 Task: Create a due date automation trigger when advanced on, on the monday of the week a card is due add dates due this week at 11:00 AM.
Action: Mouse moved to (959, 7)
Screenshot: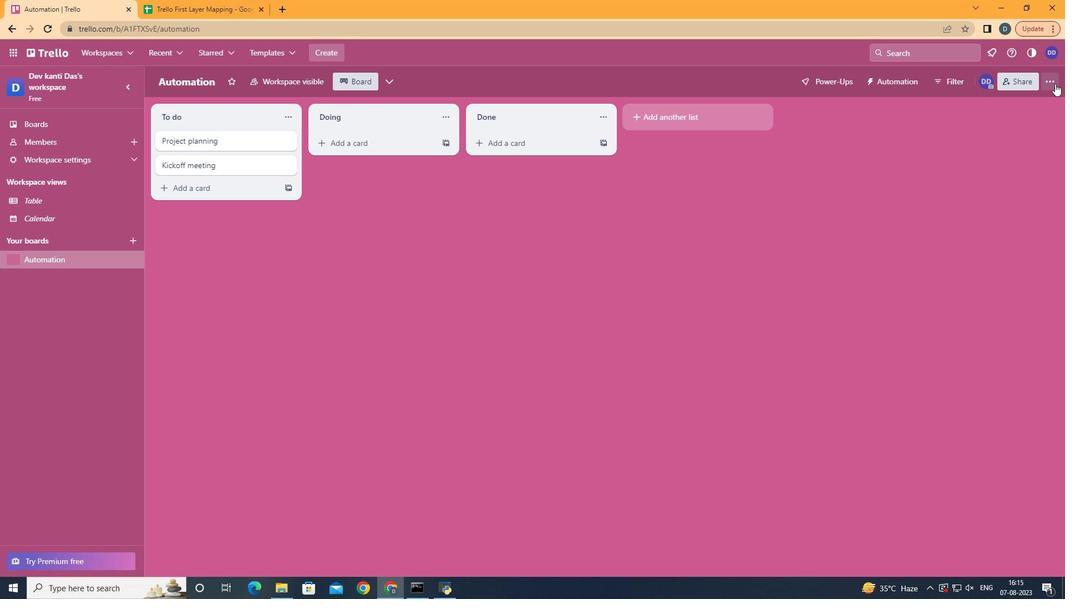 
Action: Mouse pressed left at (959, 7)
Screenshot: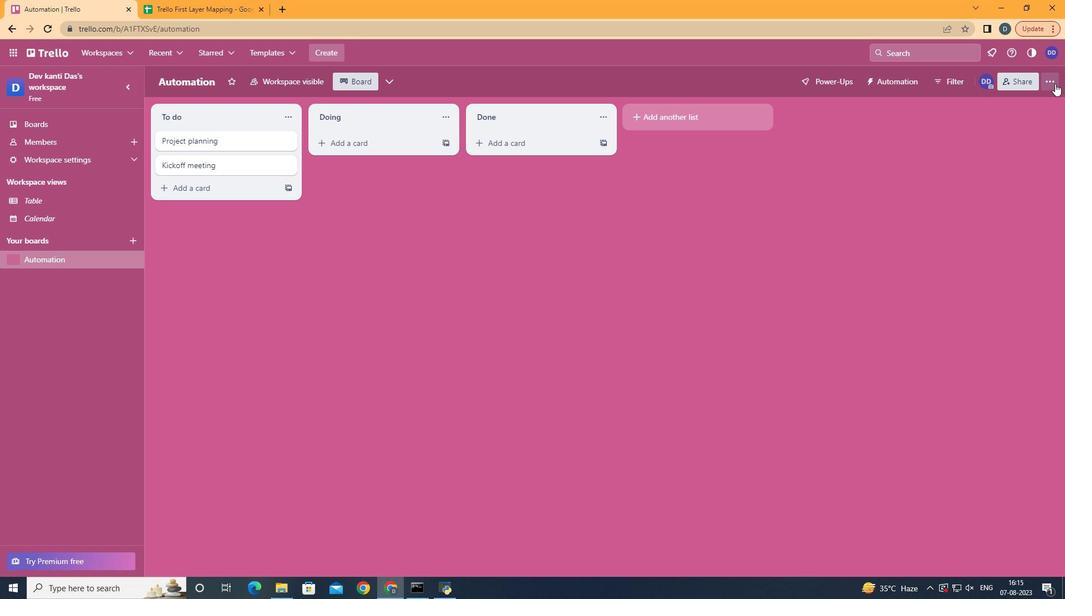 
Action: Mouse moved to (900, 187)
Screenshot: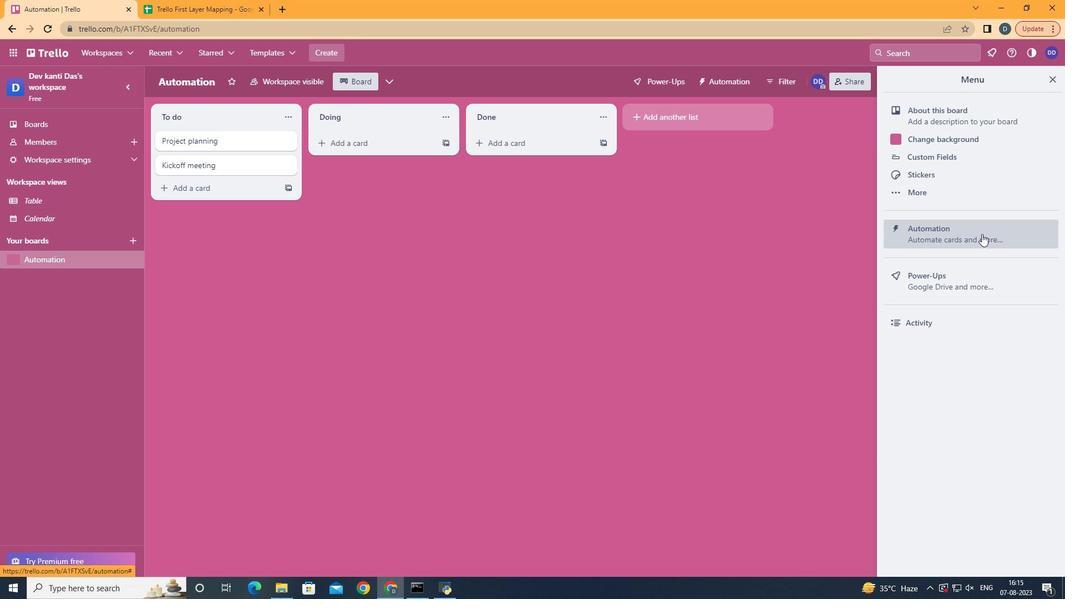 
Action: Mouse pressed left at (900, 187)
Screenshot: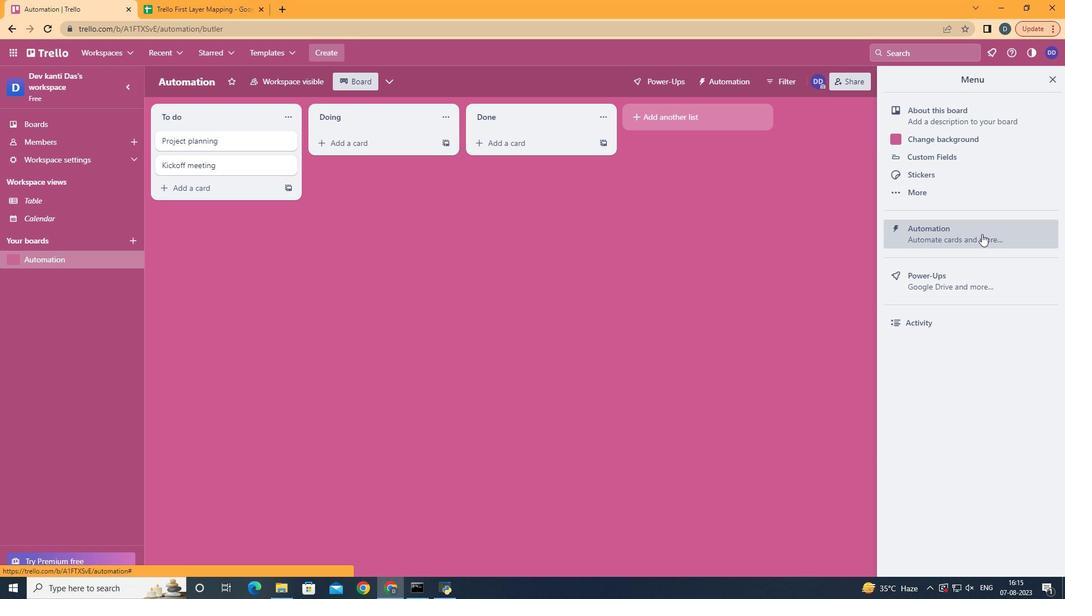 
Action: Mouse moved to (285, 171)
Screenshot: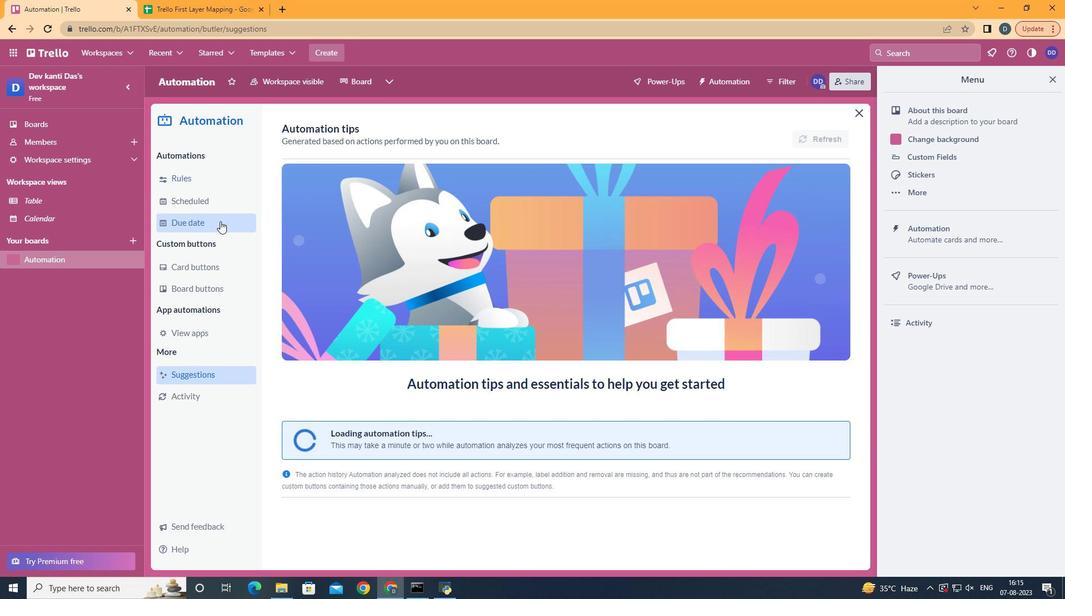 
Action: Mouse pressed left at (285, 171)
Screenshot: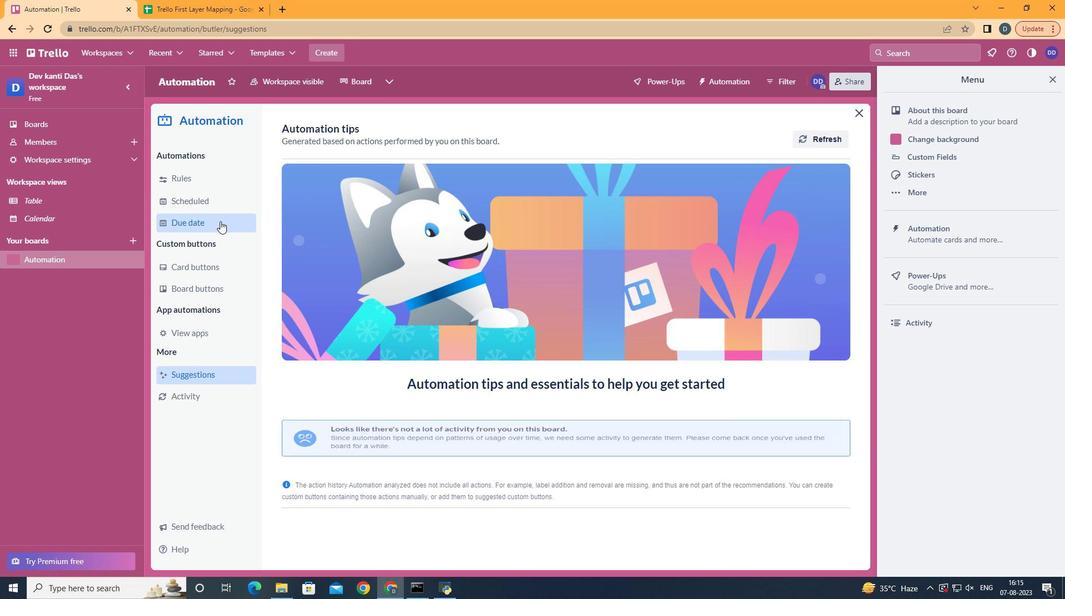
Action: Mouse moved to (745, 59)
Screenshot: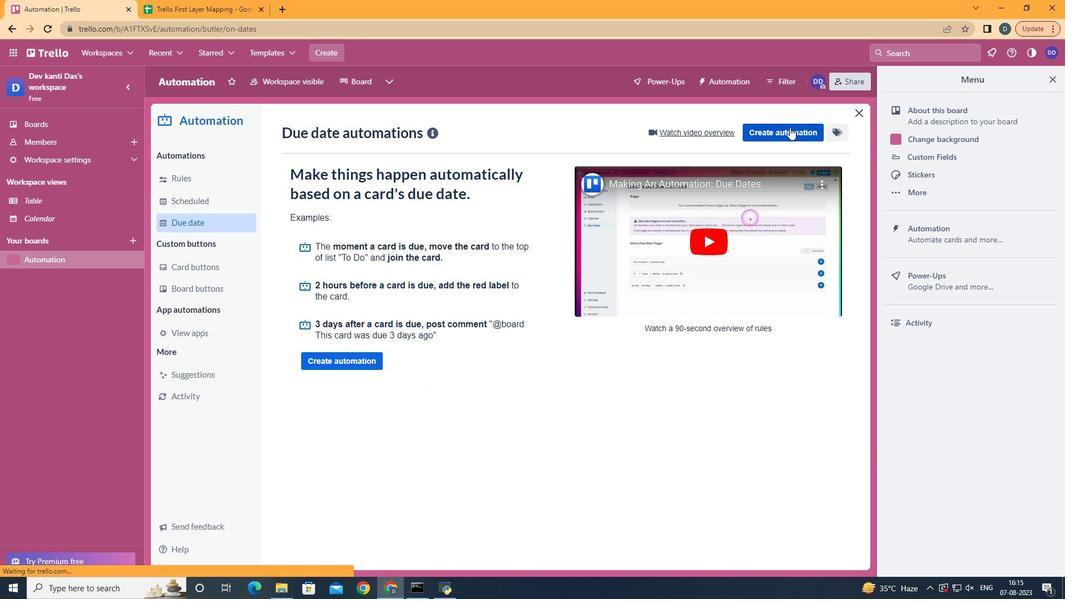 
Action: Mouse pressed left at (745, 59)
Screenshot: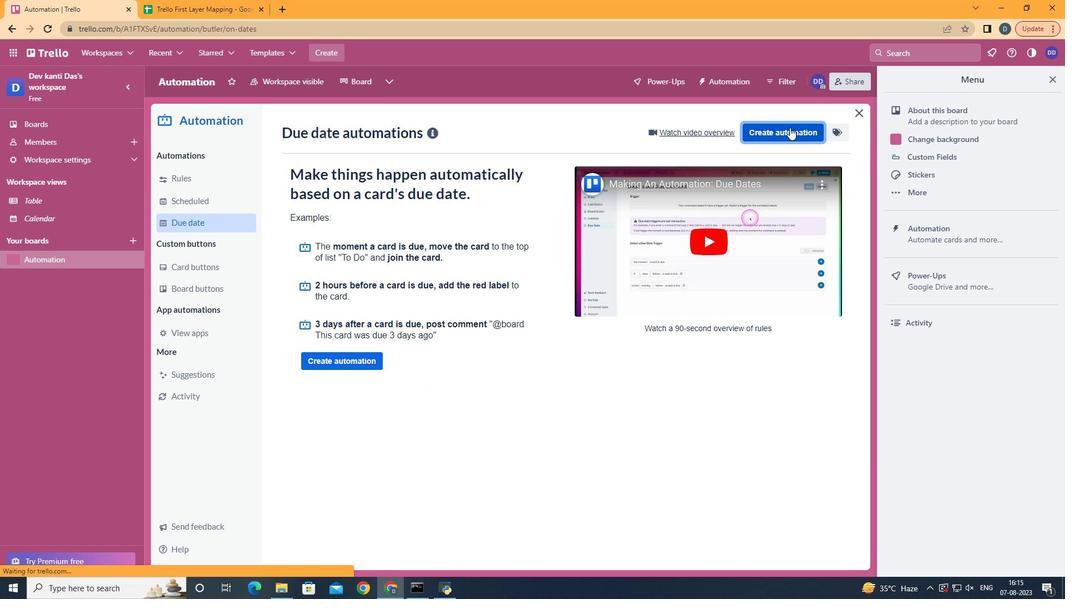 
Action: Mouse moved to (558, 203)
Screenshot: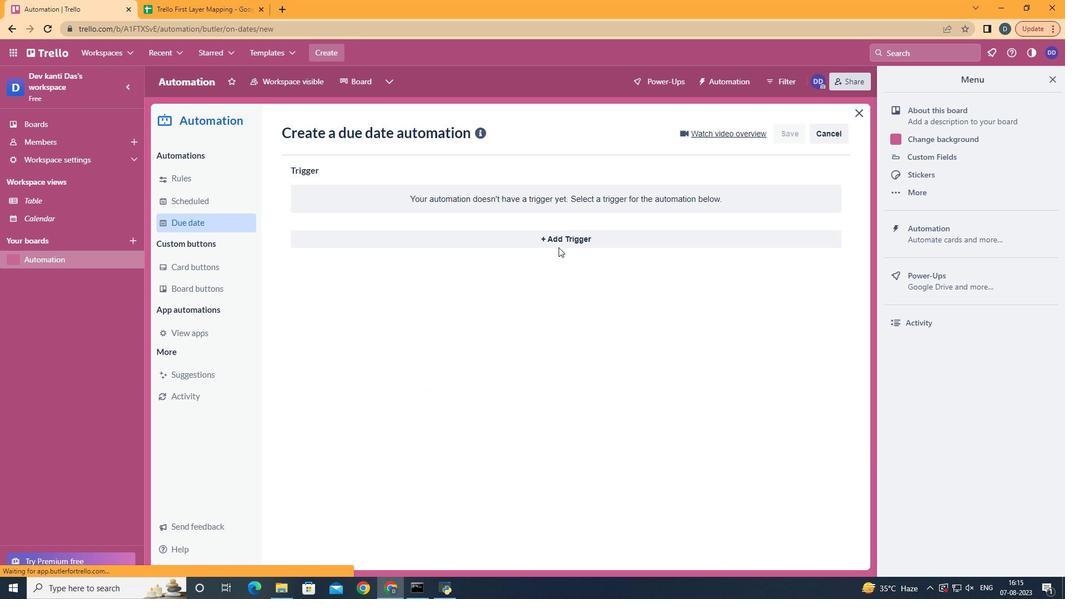 
Action: Mouse pressed left at (558, 203)
Screenshot: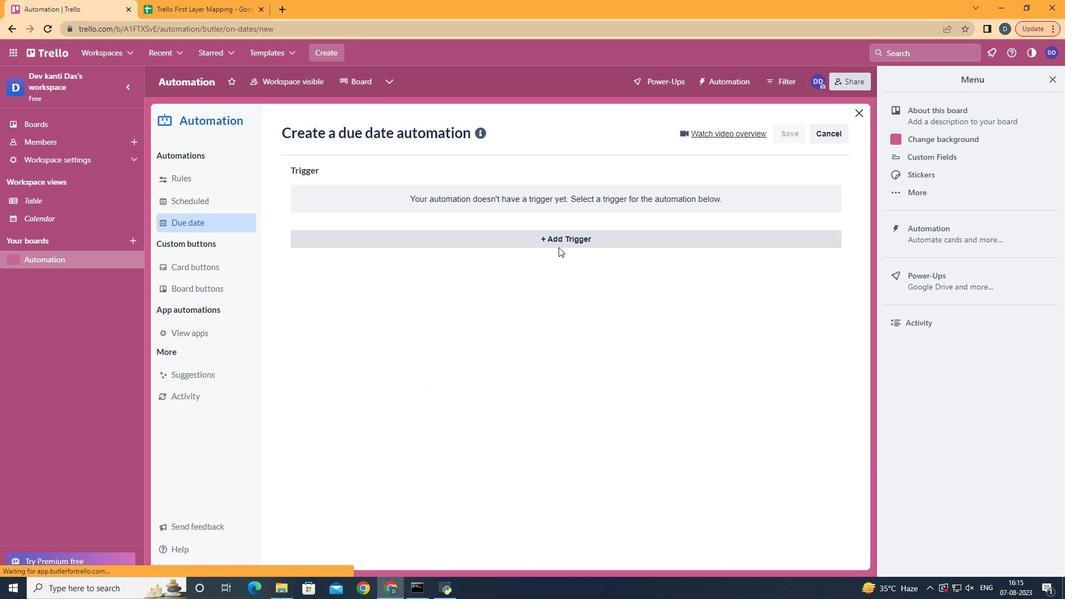 
Action: Mouse moved to (403, 249)
Screenshot: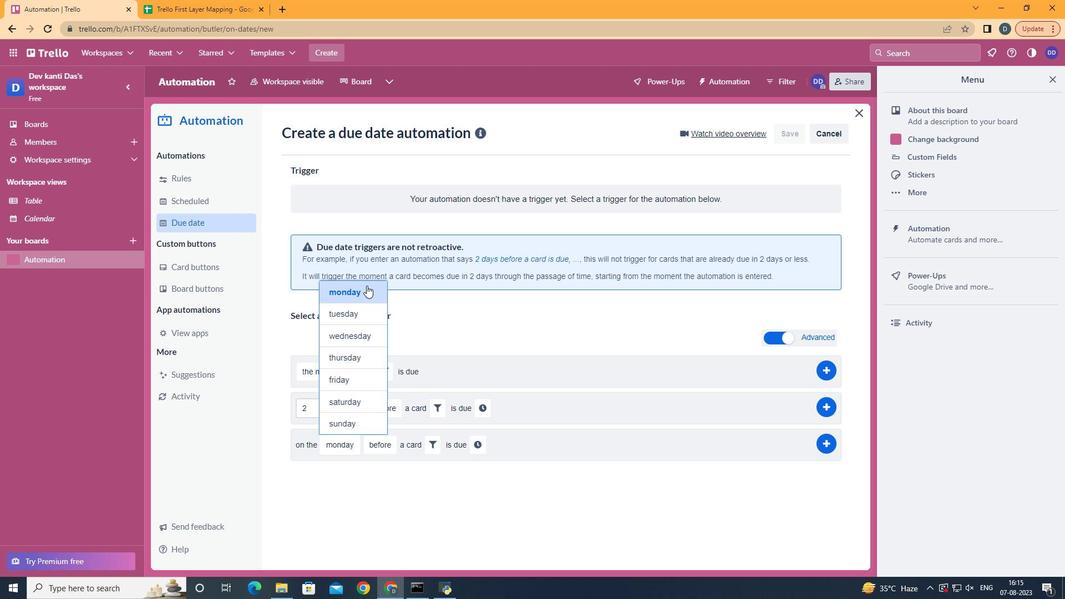
Action: Mouse pressed left at (403, 249)
Screenshot: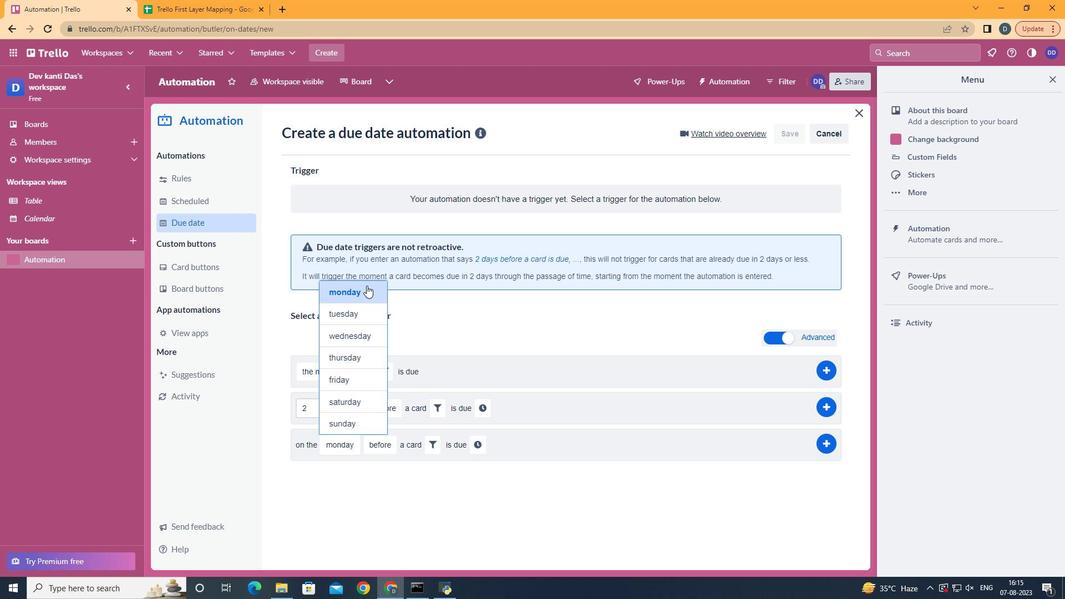 
Action: Mouse moved to (429, 515)
Screenshot: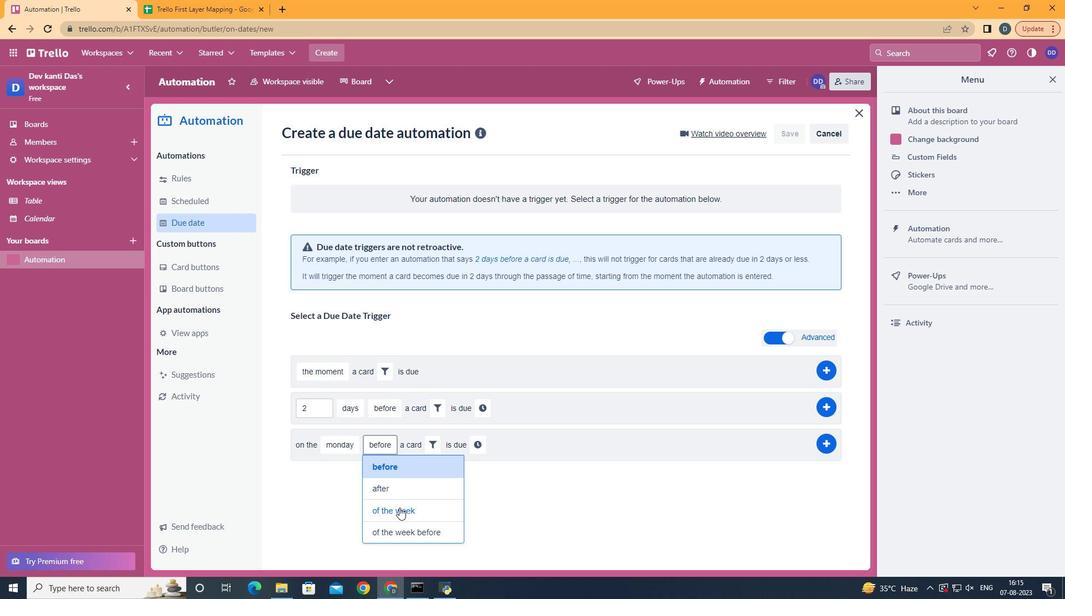 
Action: Mouse pressed left at (429, 515)
Screenshot: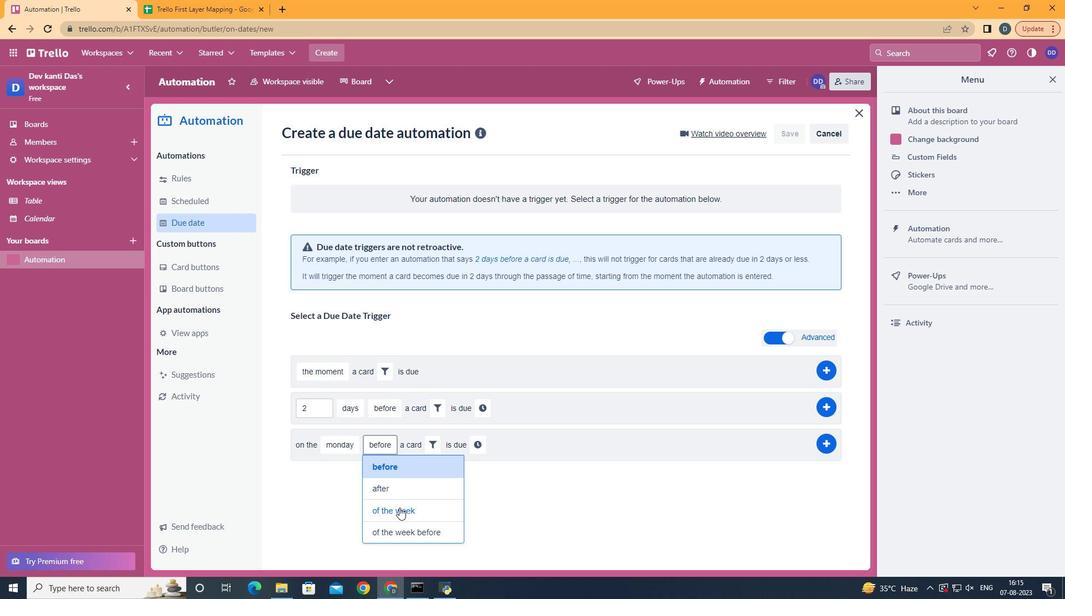 
Action: Mouse moved to (471, 436)
Screenshot: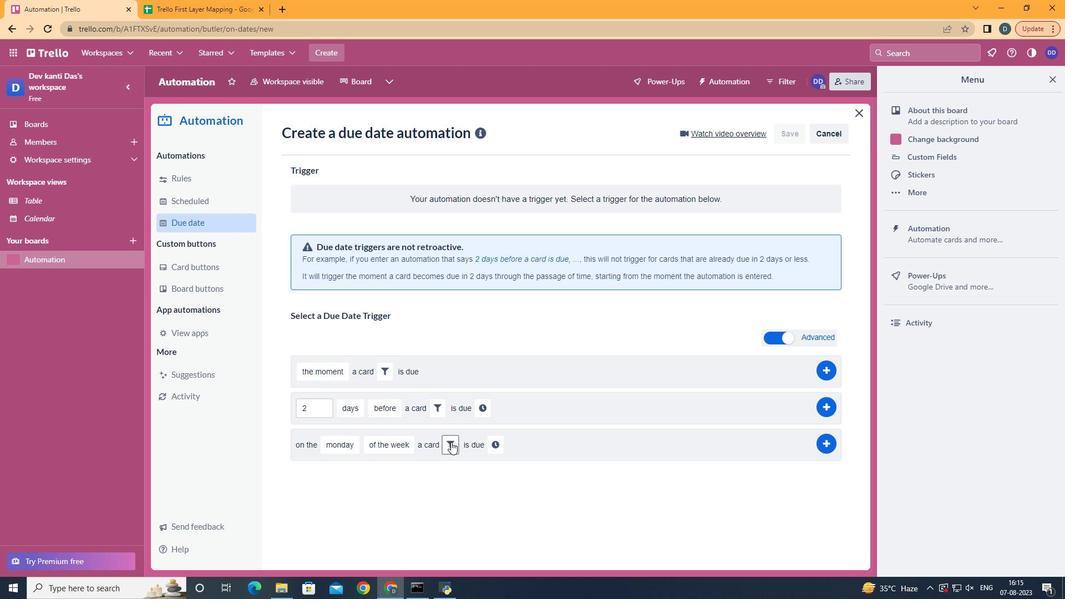 
Action: Mouse pressed left at (471, 436)
Screenshot: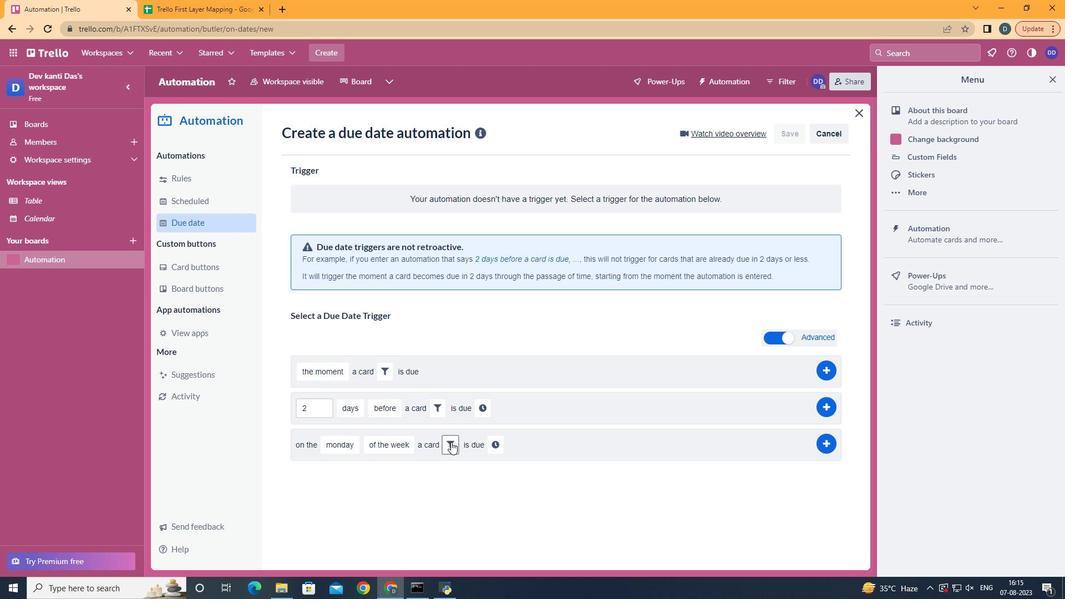 
Action: Mouse moved to (508, 479)
Screenshot: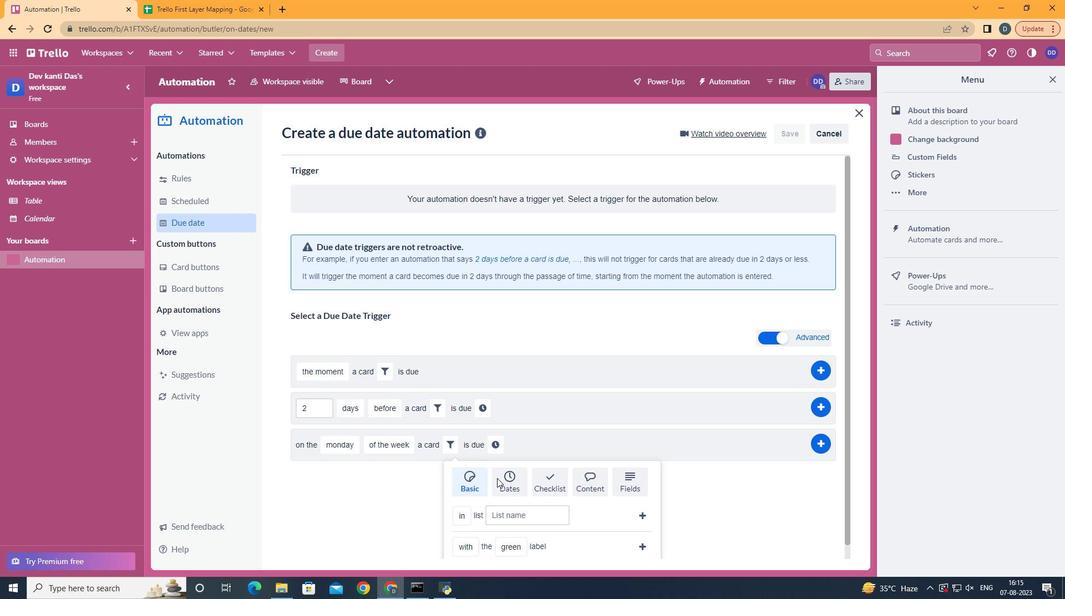 
Action: Mouse pressed left at (508, 479)
Screenshot: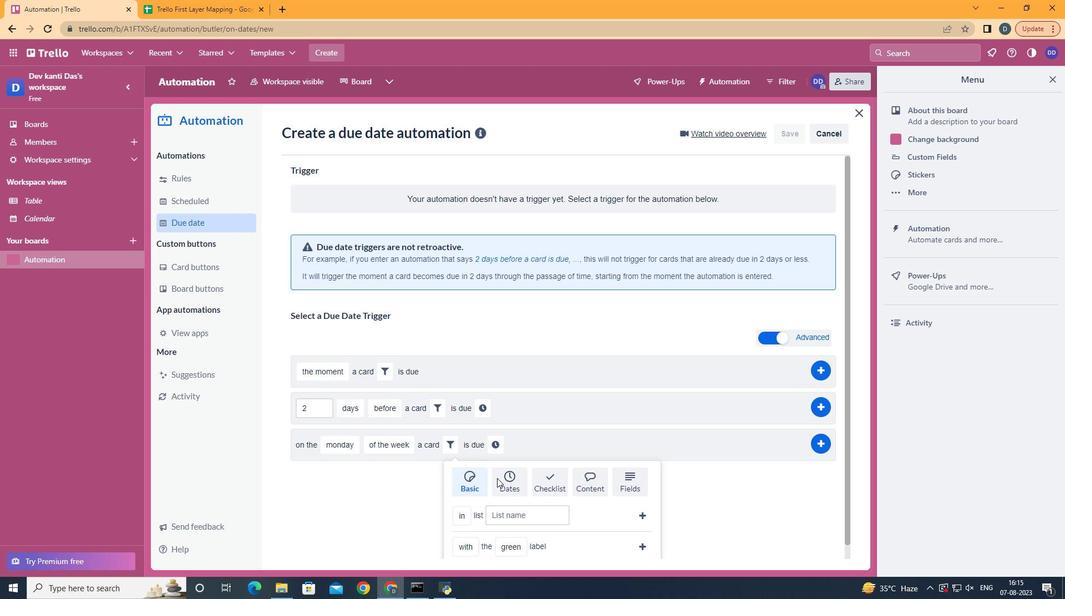 
Action: Mouse scrolled (508, 479) with delta (0, 0)
Screenshot: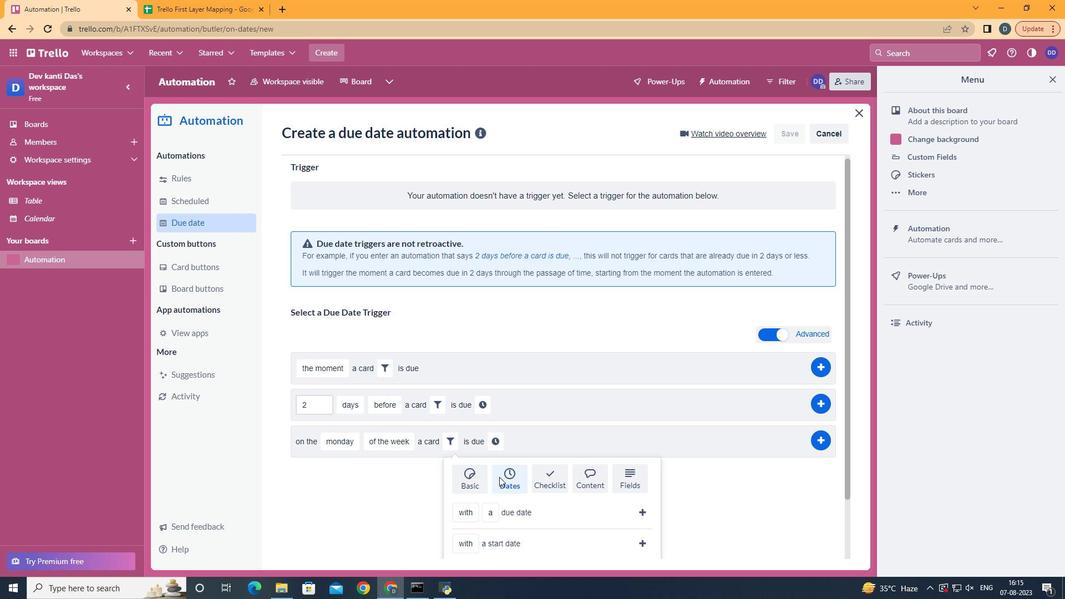 
Action: Mouse scrolled (508, 479) with delta (0, 0)
Screenshot: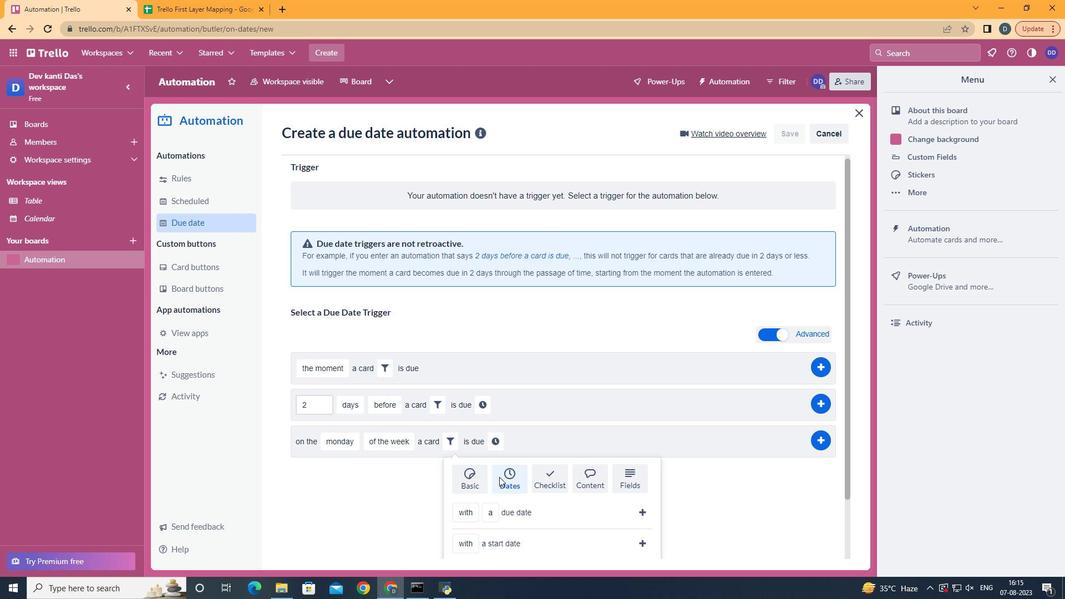 
Action: Mouse scrolled (508, 479) with delta (0, 0)
Screenshot: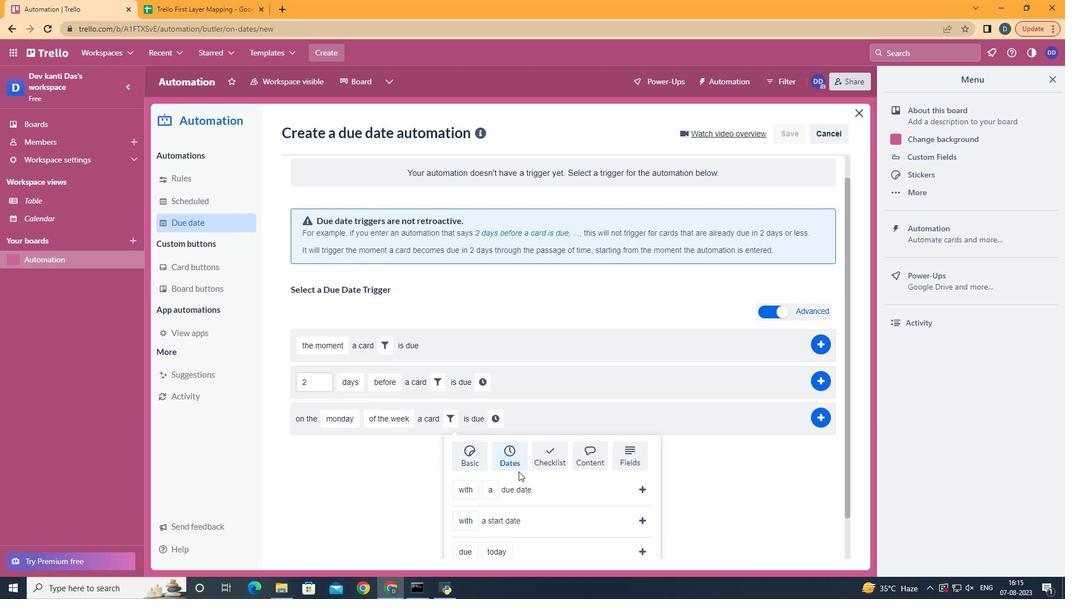 
Action: Mouse scrolled (508, 479) with delta (0, 0)
Screenshot: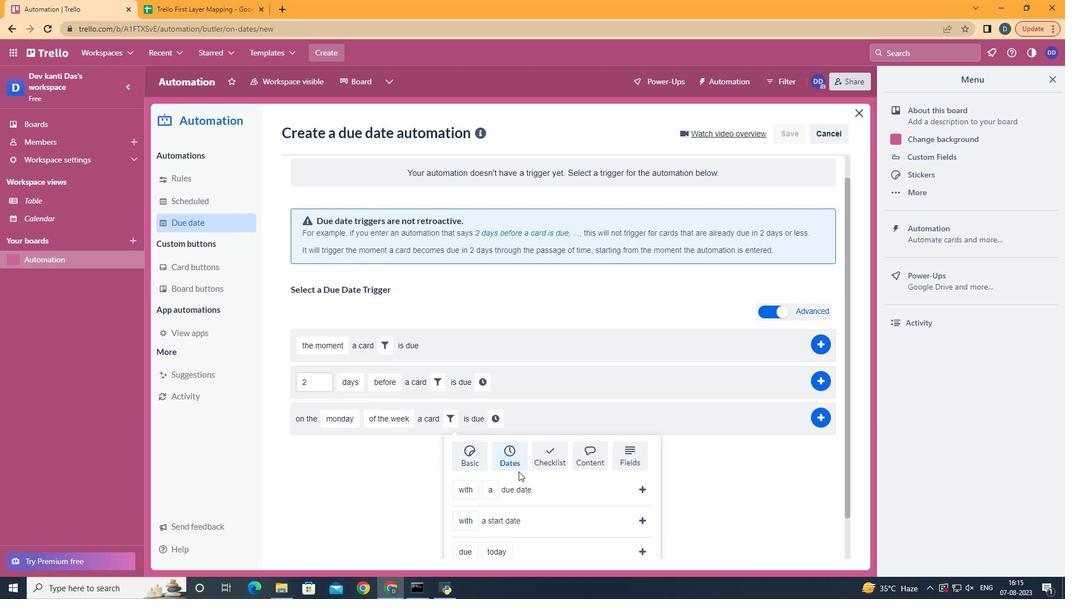 
Action: Mouse scrolled (508, 479) with delta (0, 0)
Screenshot: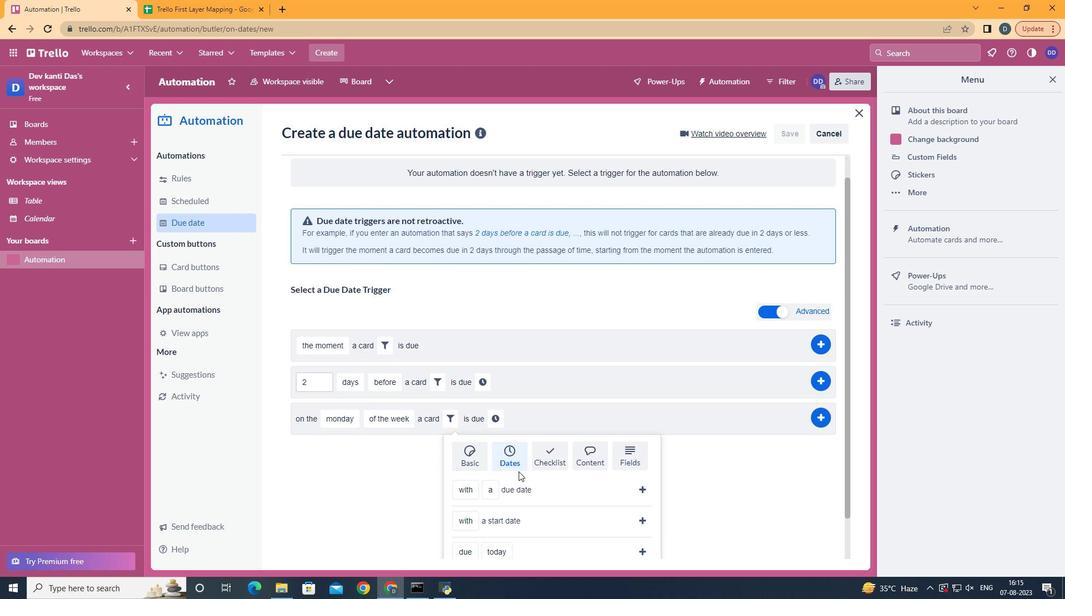 
Action: Mouse moved to (493, 408)
Screenshot: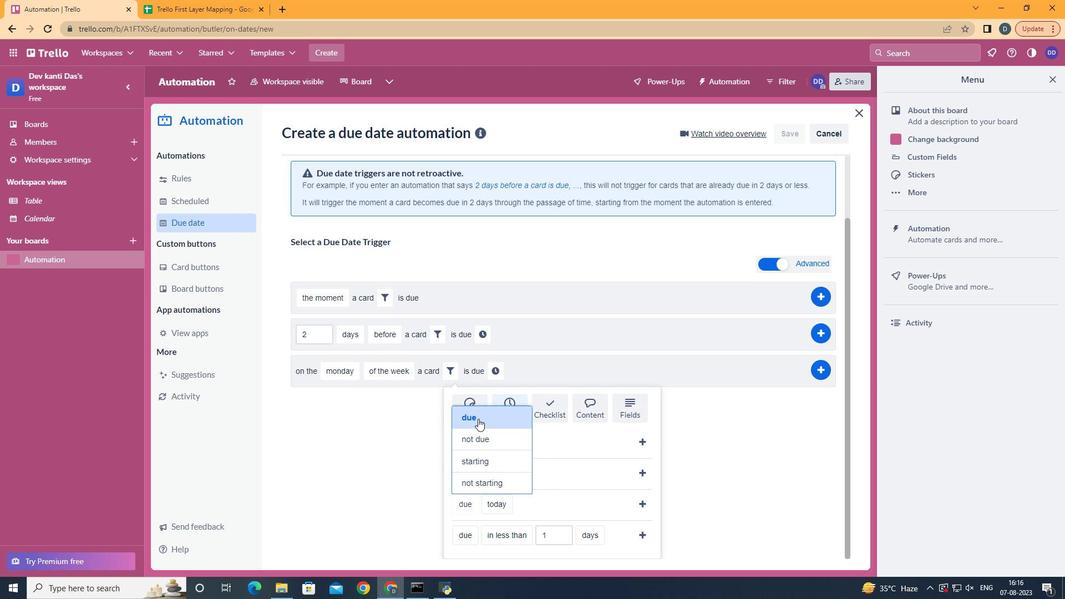 
Action: Mouse pressed left at (493, 408)
Screenshot: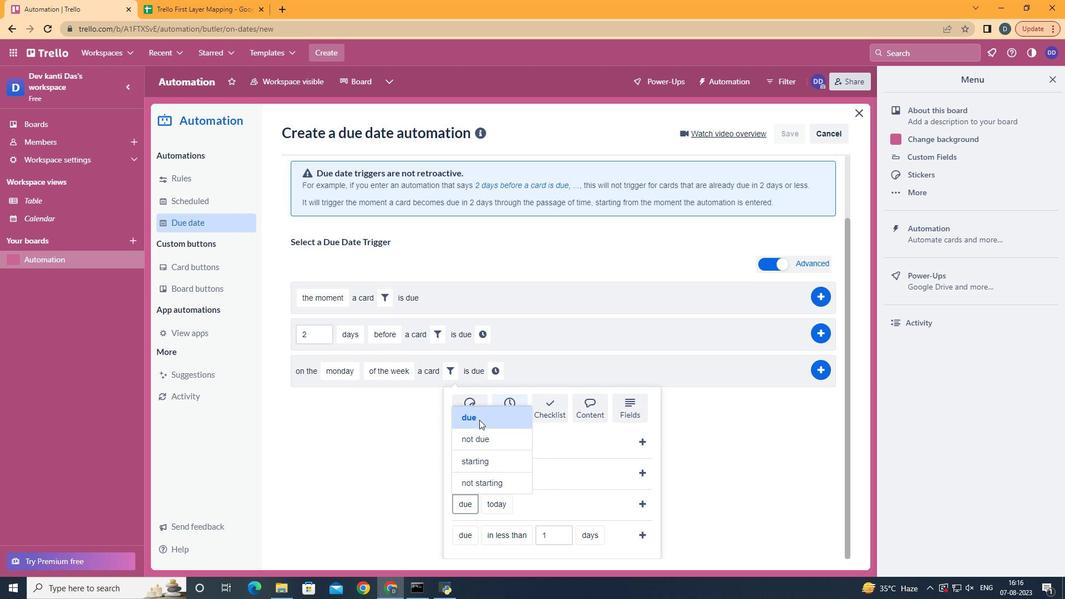 
Action: Mouse moved to (528, 404)
Screenshot: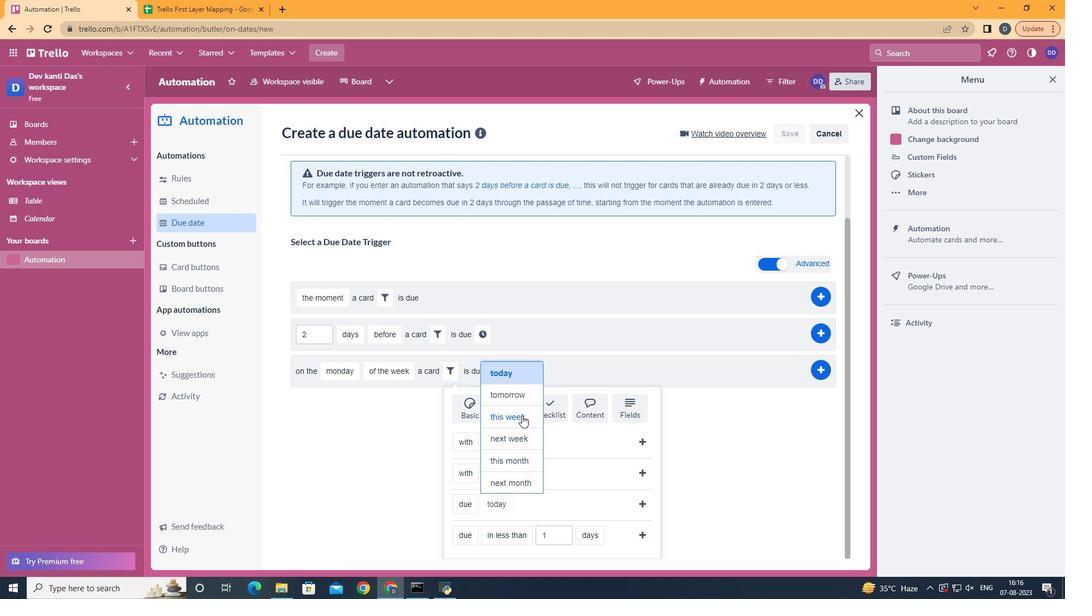 
Action: Mouse pressed left at (528, 404)
Screenshot: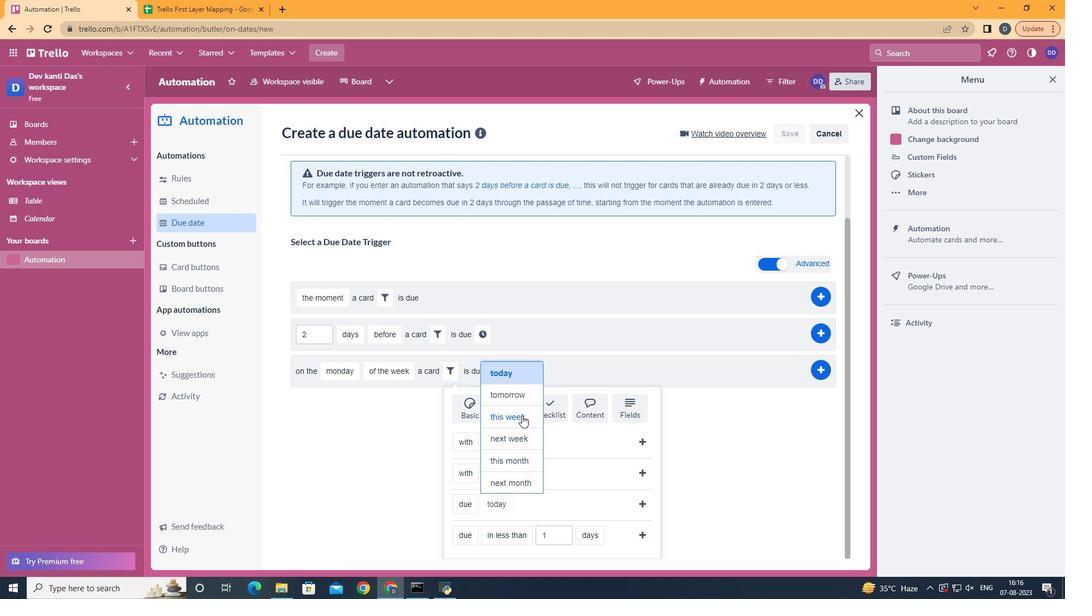 
Action: Mouse moved to (622, 505)
Screenshot: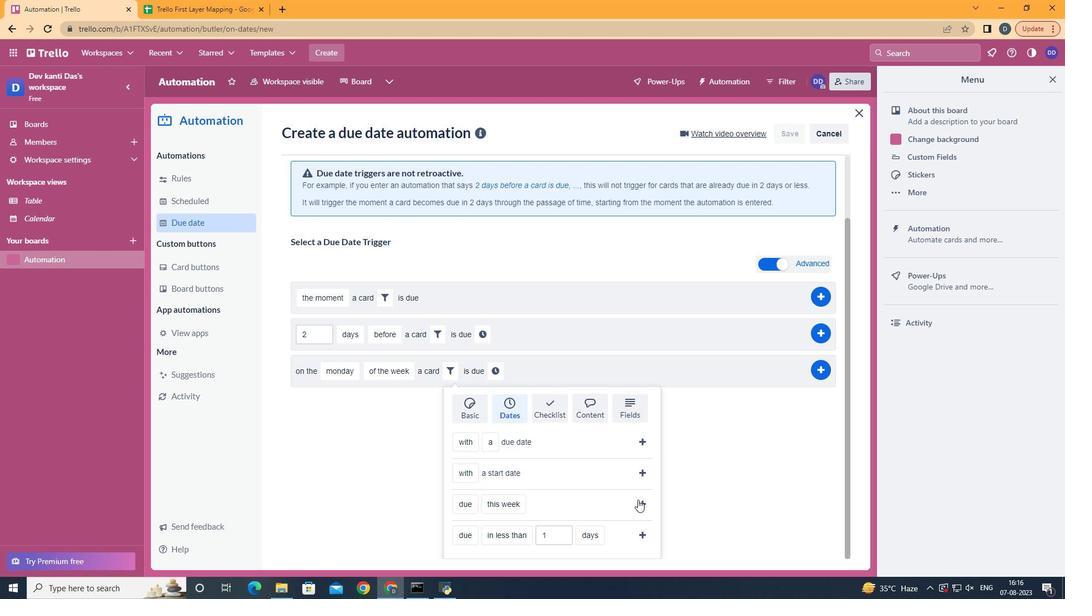 
Action: Mouse pressed left at (622, 505)
Screenshot: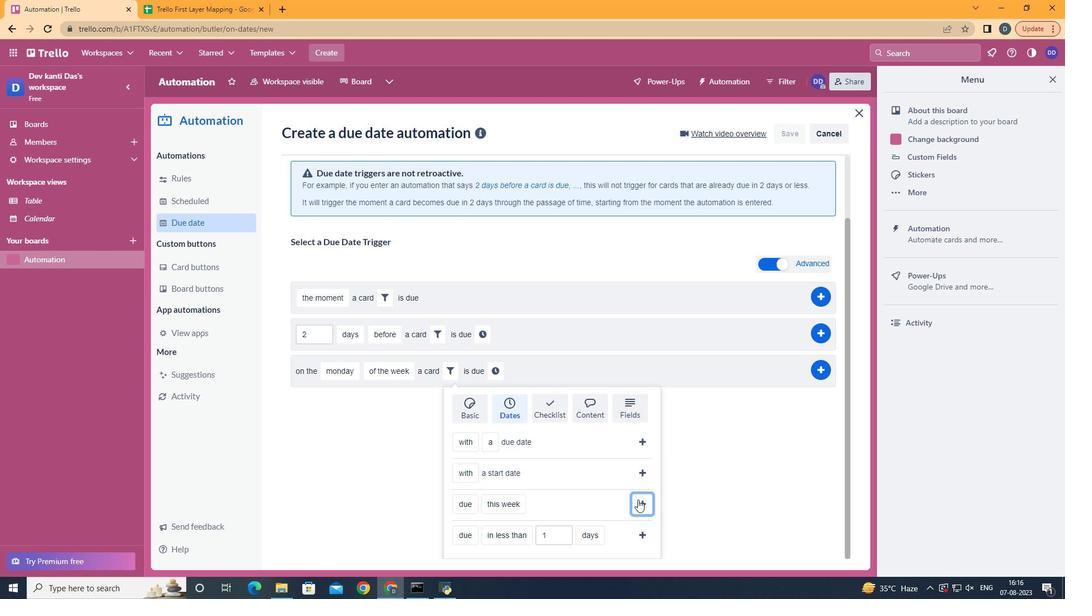 
Action: Mouse moved to (568, 438)
Screenshot: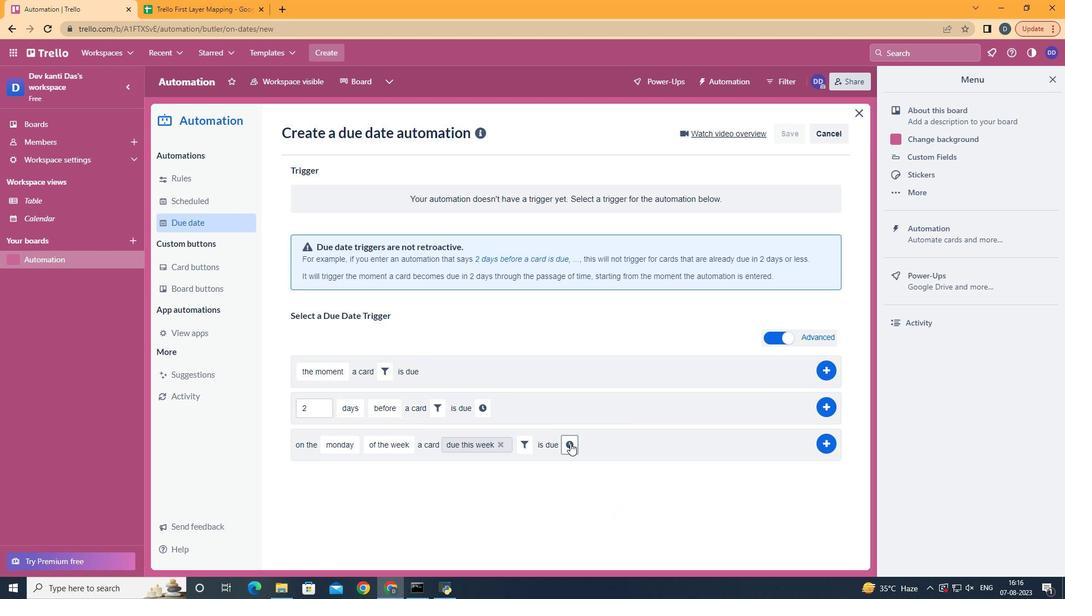 
Action: Mouse pressed left at (568, 438)
Screenshot: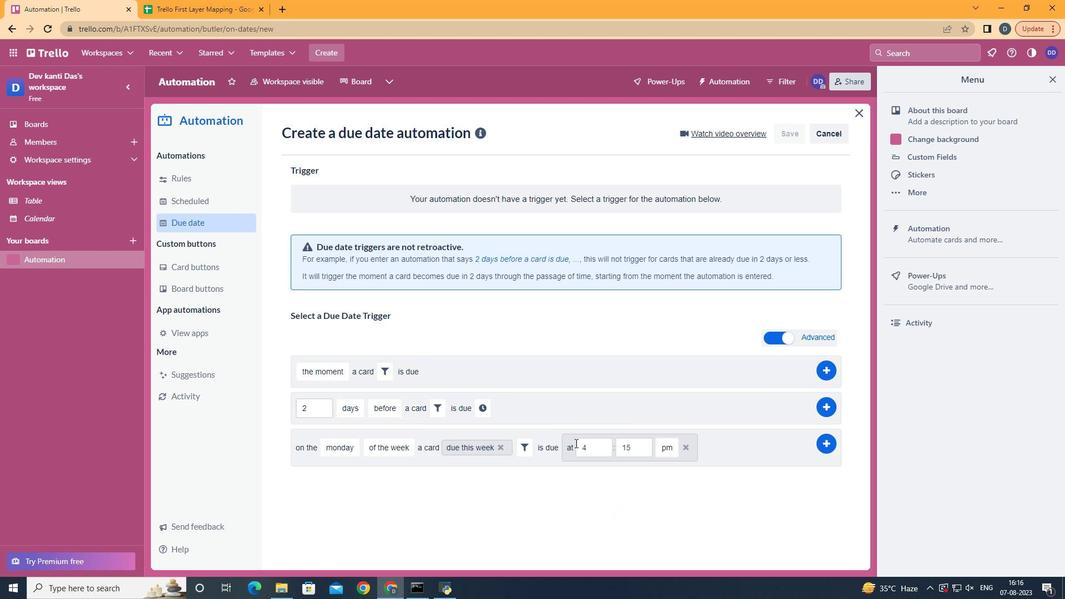 
Action: Mouse moved to (586, 438)
Screenshot: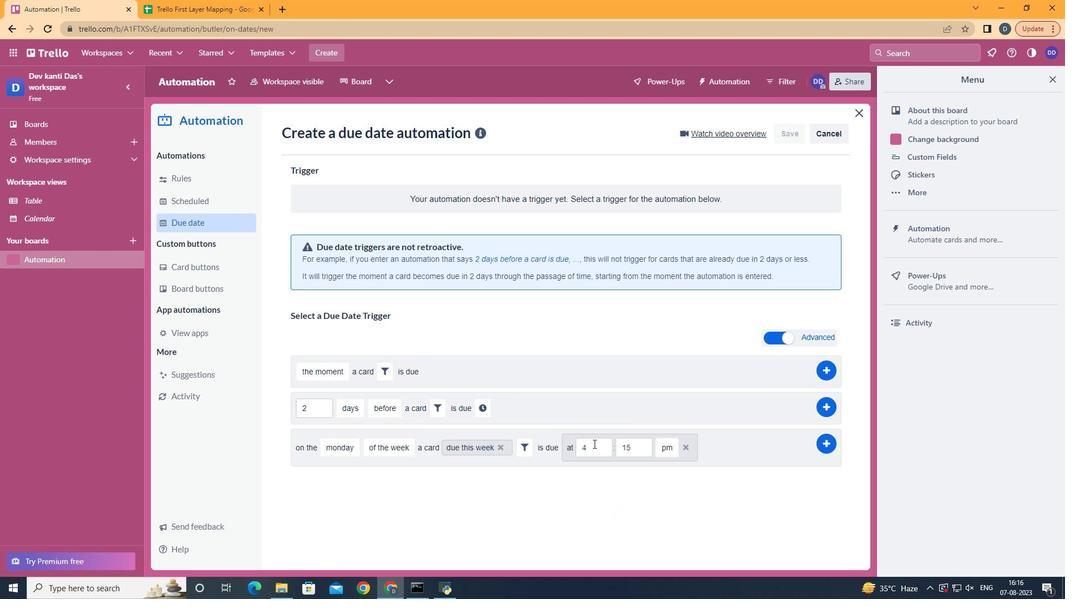 
Action: Mouse pressed left at (586, 438)
Screenshot: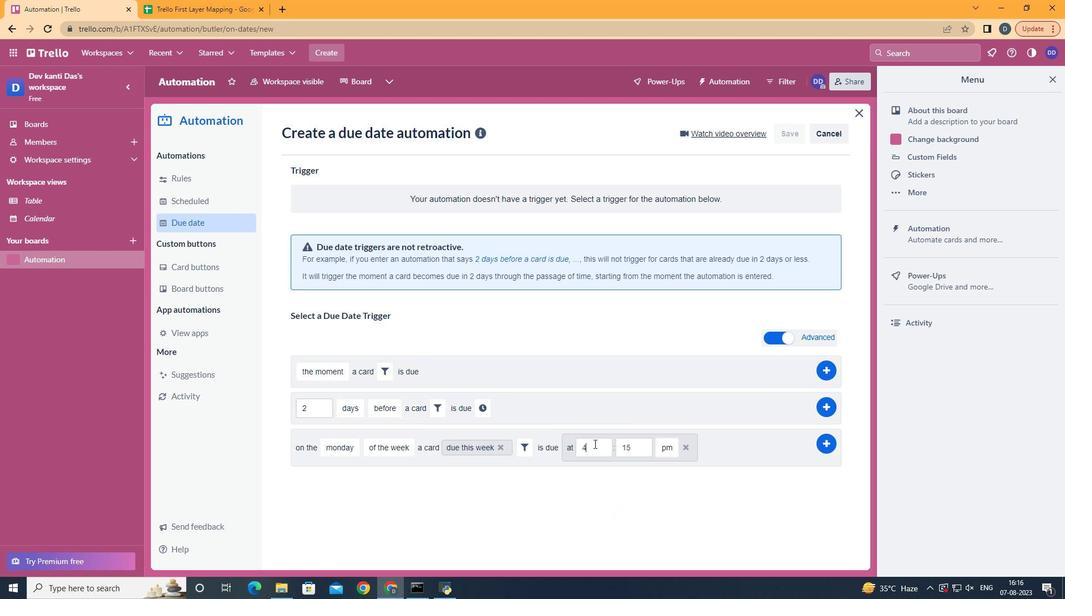 
Action: Mouse moved to (587, 438)
Screenshot: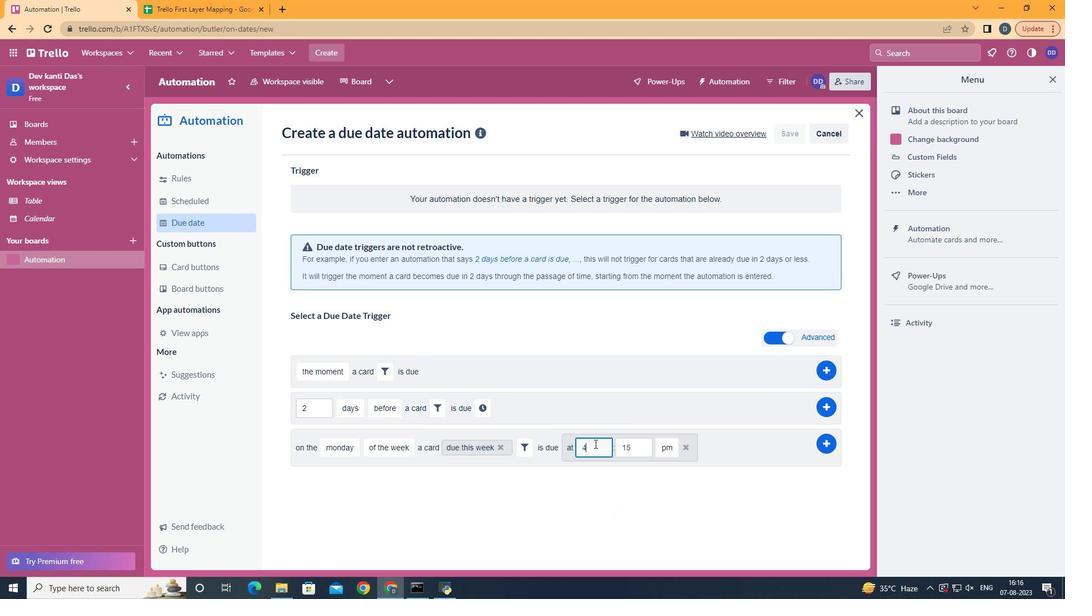 
Action: Key pressed <Key.backspace>11
Screenshot: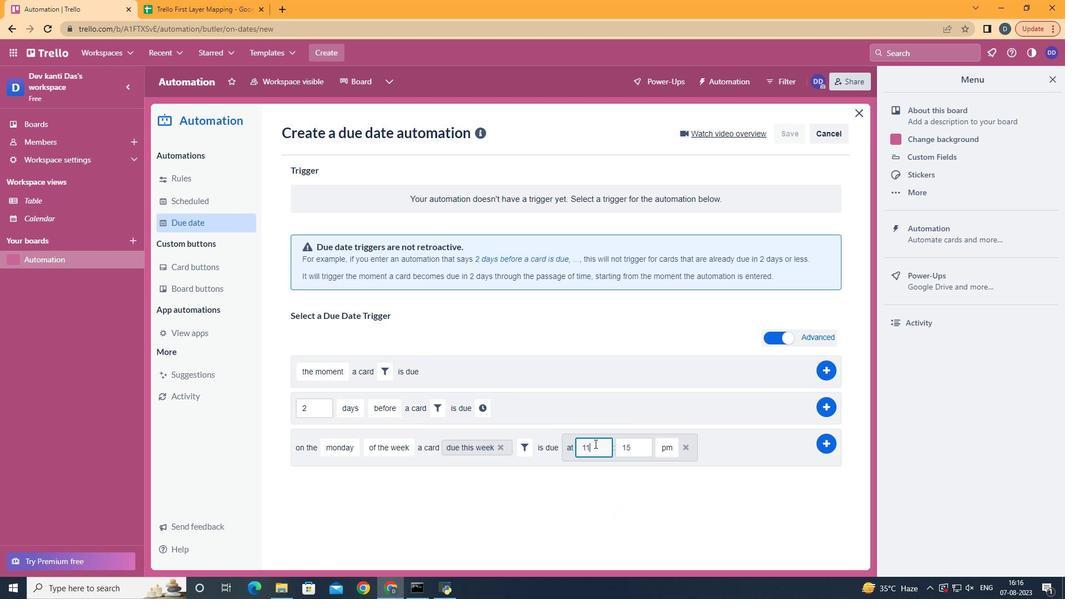 
Action: Mouse moved to (618, 444)
Screenshot: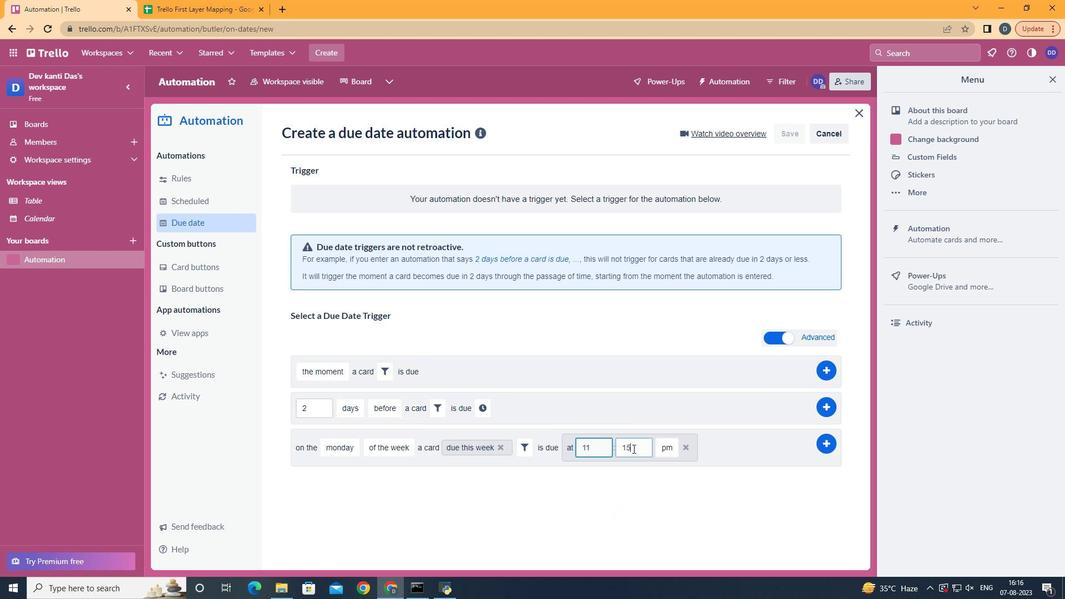 
Action: Mouse pressed left at (618, 444)
Screenshot: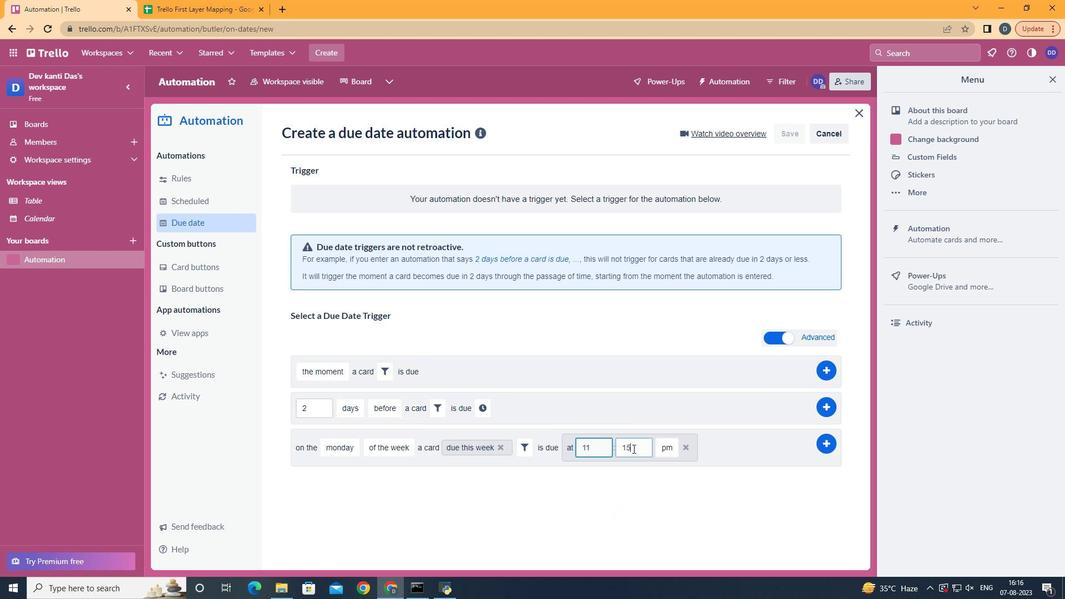 
Action: Key pressed <Key.backspace><Key.backspace>00
Screenshot: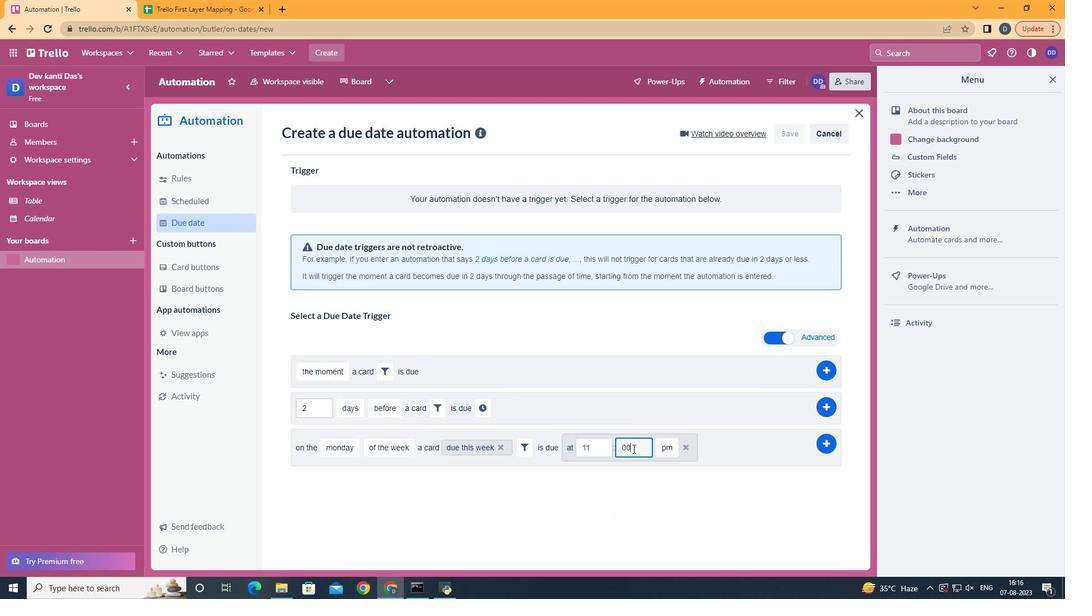 
Action: Mouse moved to (647, 465)
Screenshot: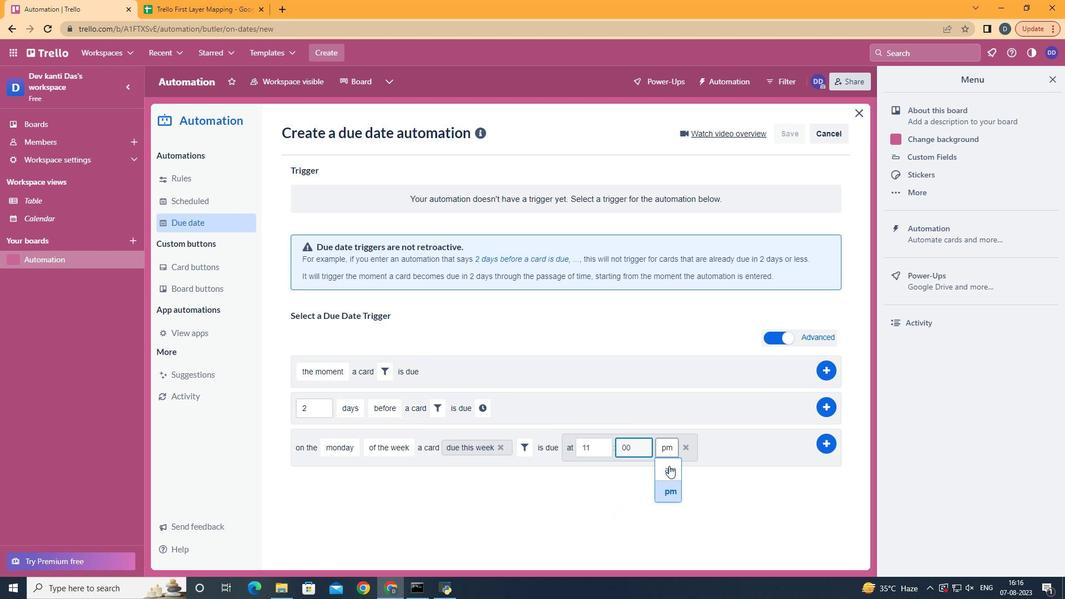 
Action: Mouse pressed left at (647, 465)
Screenshot: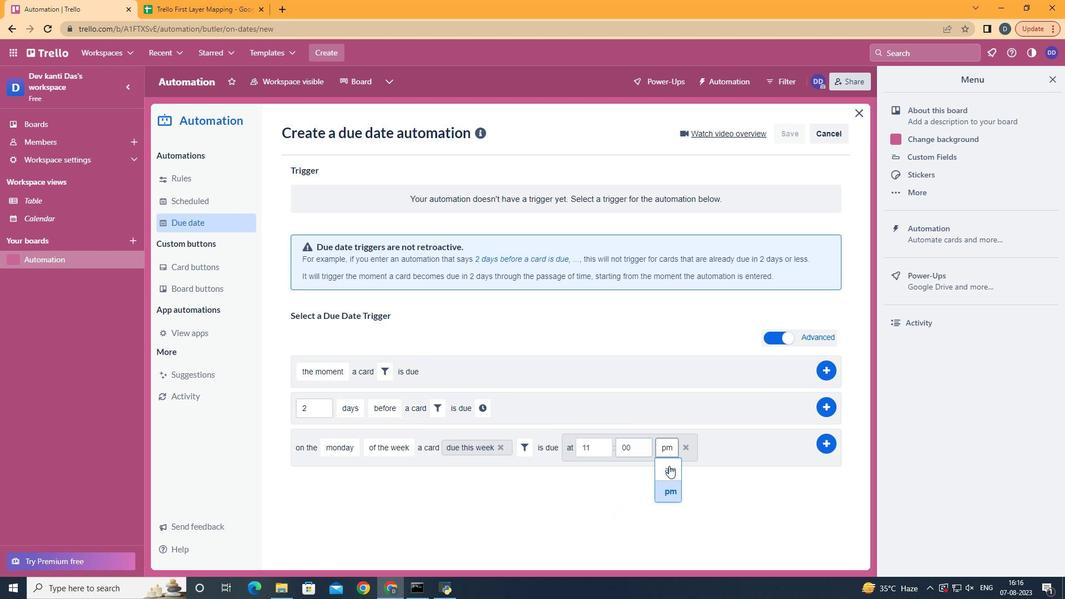 
Action: Mouse moved to (782, 437)
Screenshot: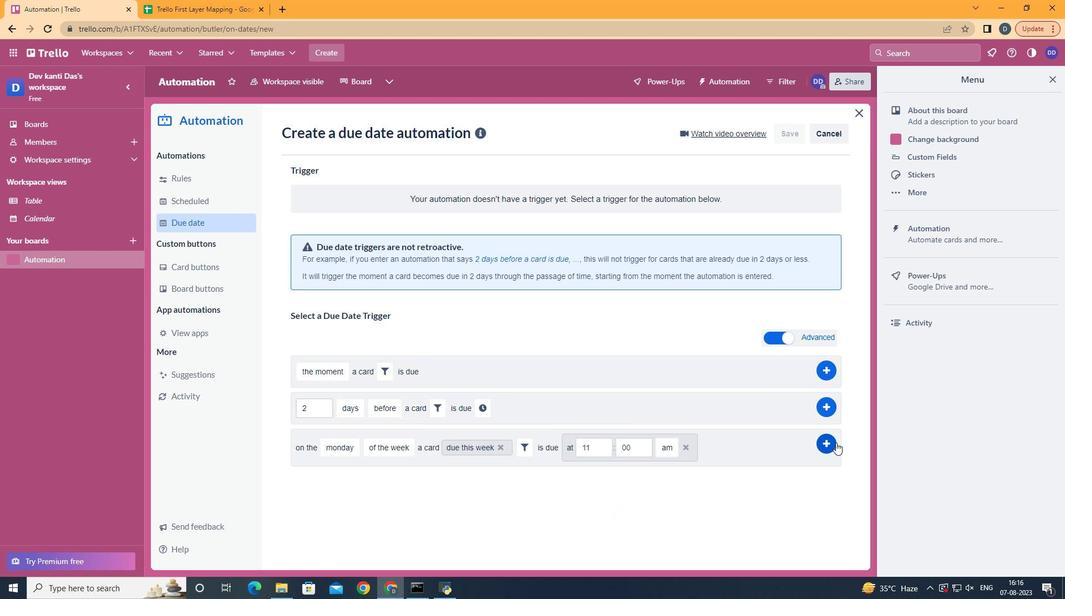 
Action: Mouse pressed left at (782, 437)
Screenshot: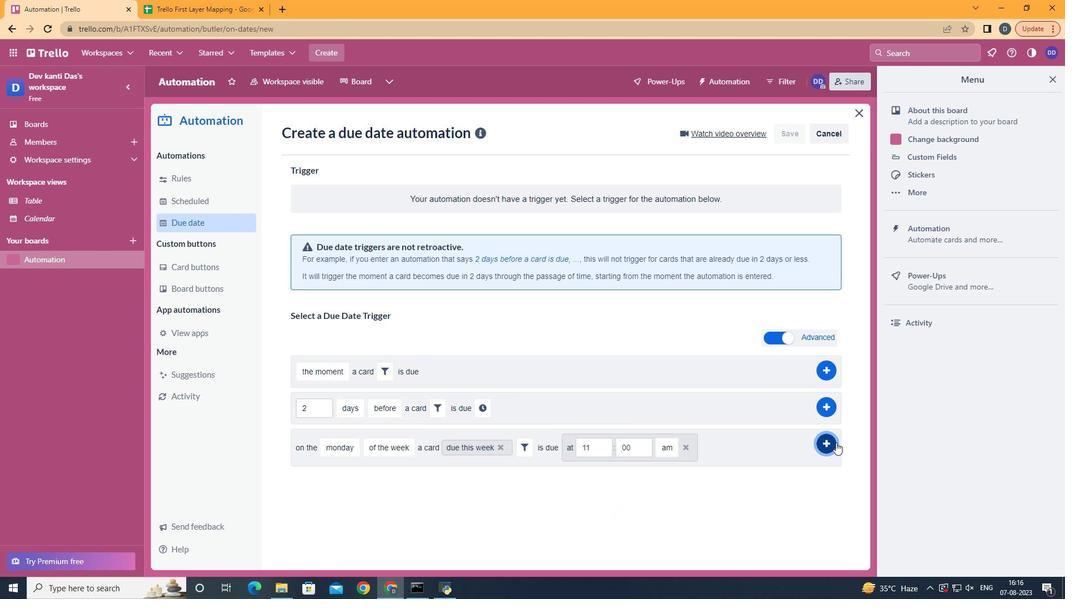 
Action: Mouse moved to (601, 152)
Screenshot: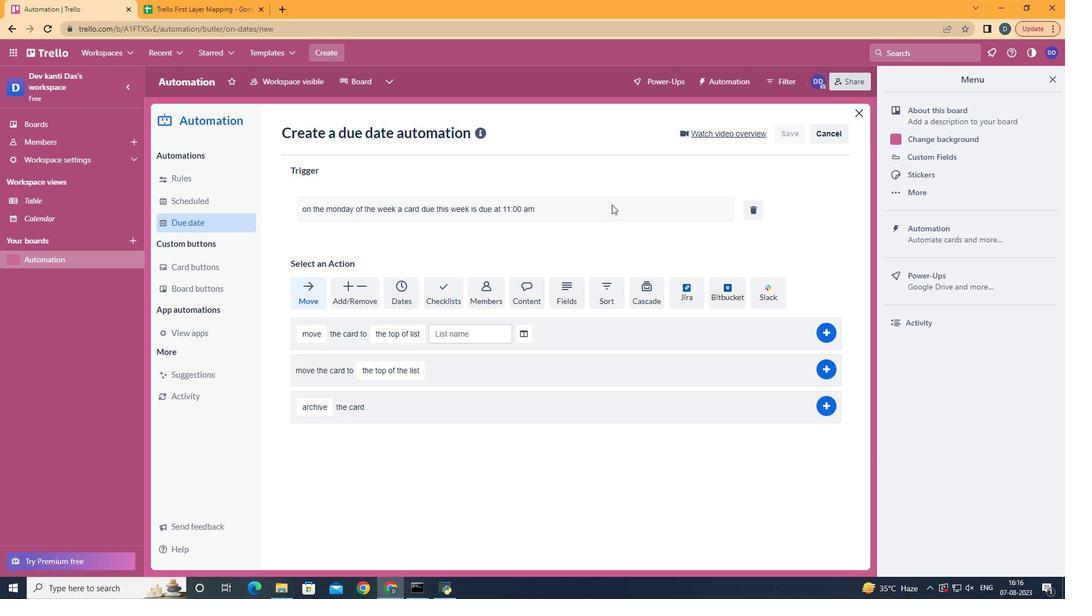 
